 Task: Create a section DevOps Automation Sprint and in the section, add a milestone Data Governance in the project ArchBridge
Action: Mouse moved to (592, 537)
Screenshot: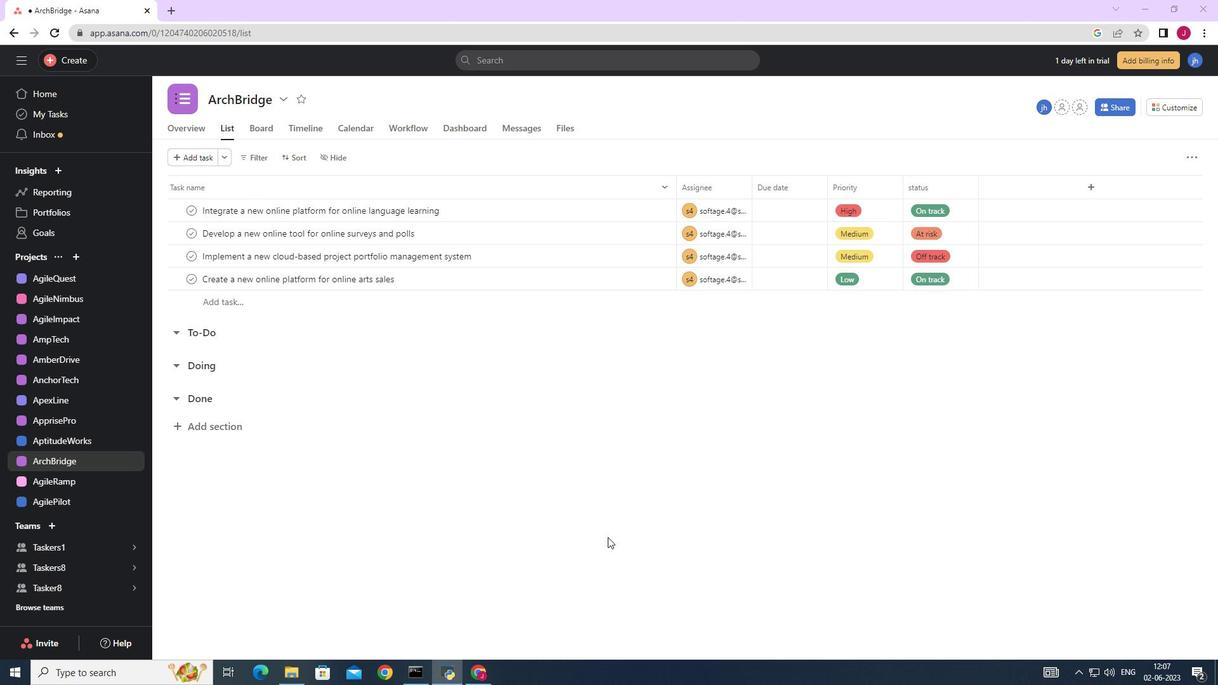 
Action: Mouse scrolled (596, 536) with delta (0, 0)
Screenshot: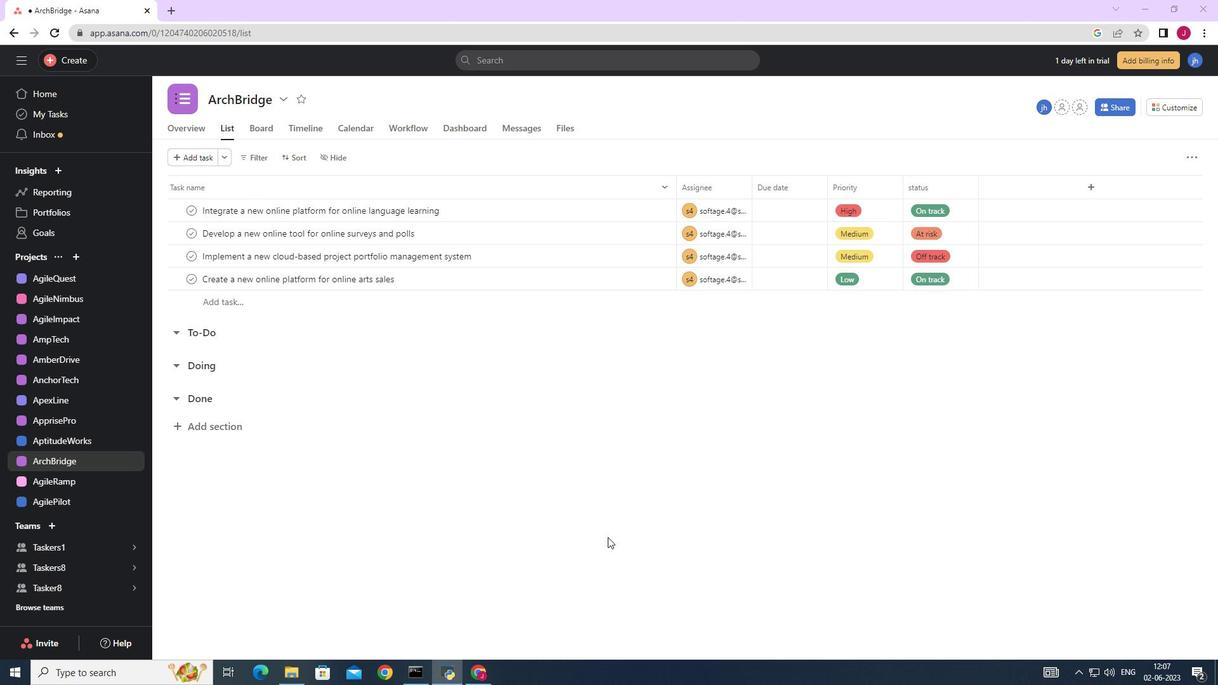 
Action: Mouse moved to (583, 537)
Screenshot: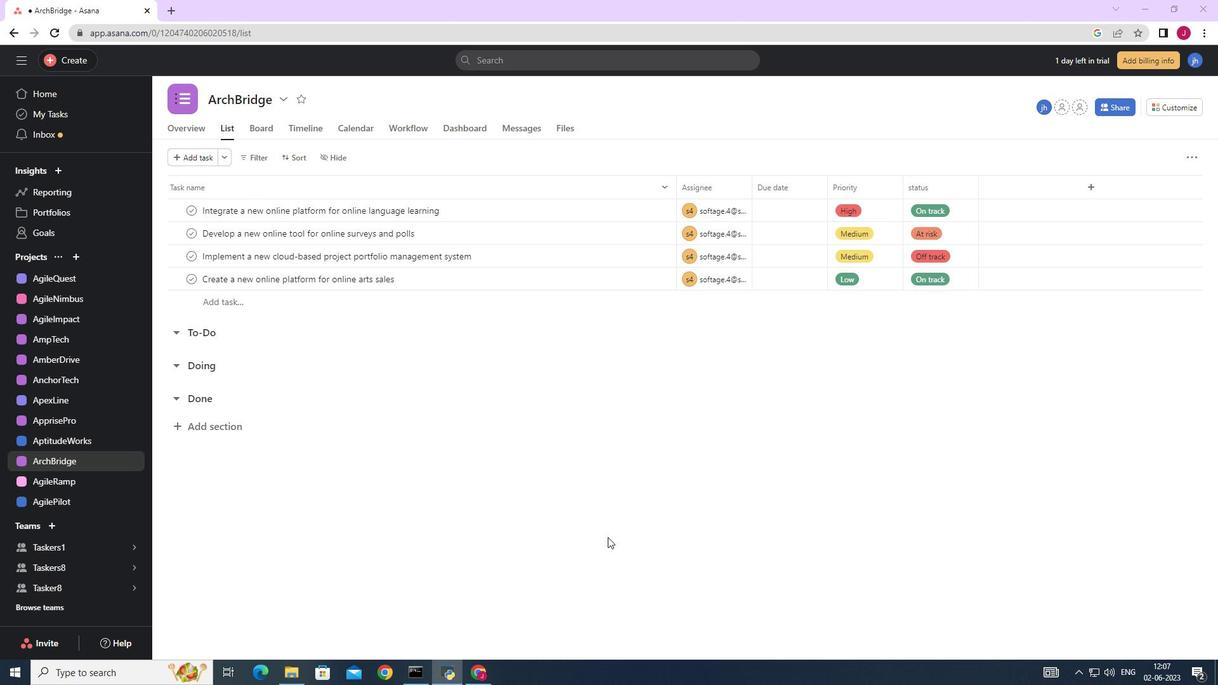 
Action: Mouse scrolled (589, 536) with delta (0, 0)
Screenshot: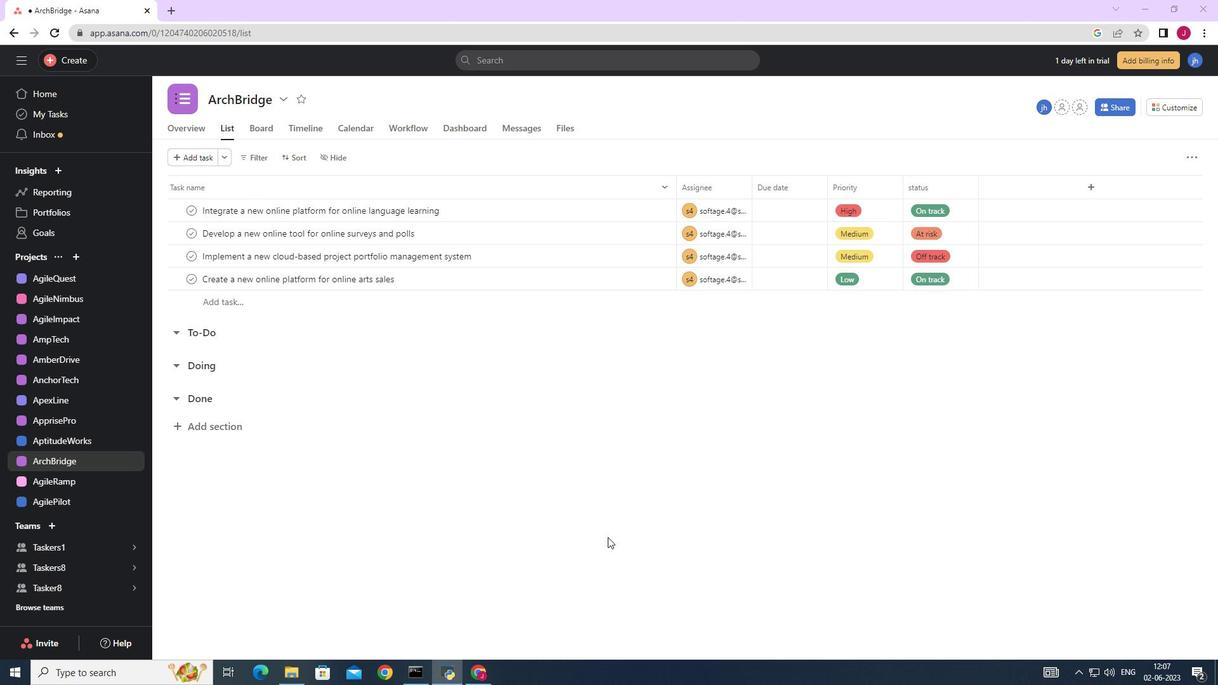 
Action: Mouse moved to (567, 539)
Screenshot: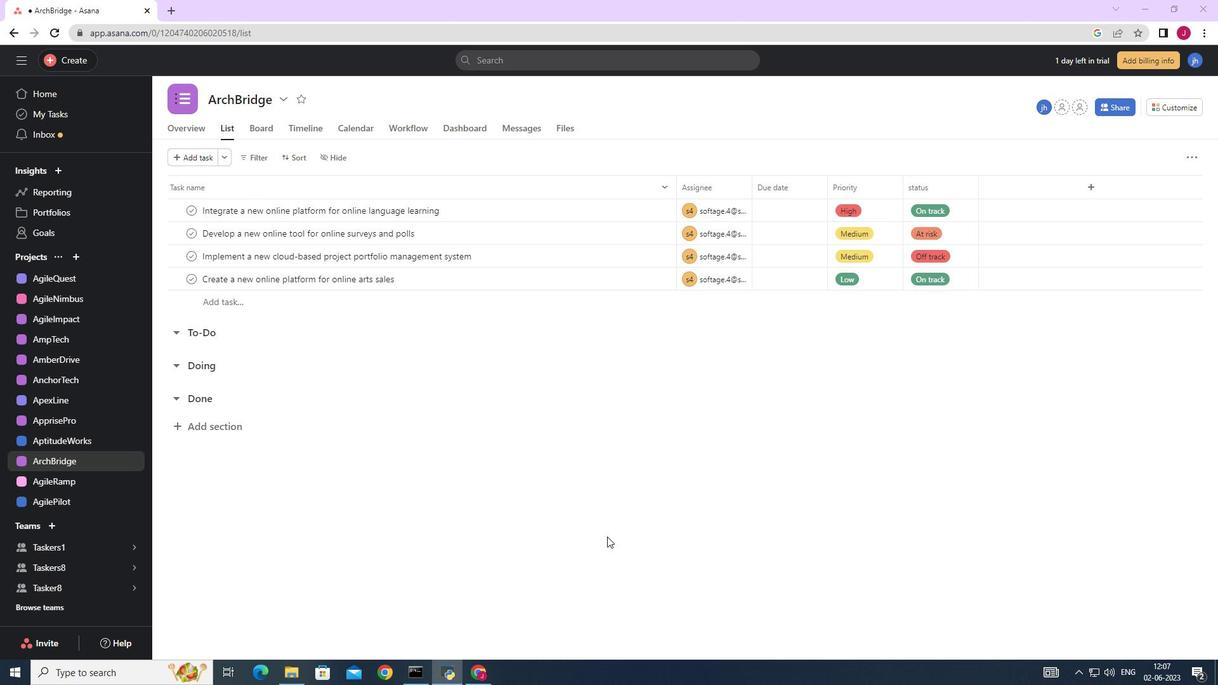
Action: Mouse scrolled (578, 537) with delta (0, 0)
Screenshot: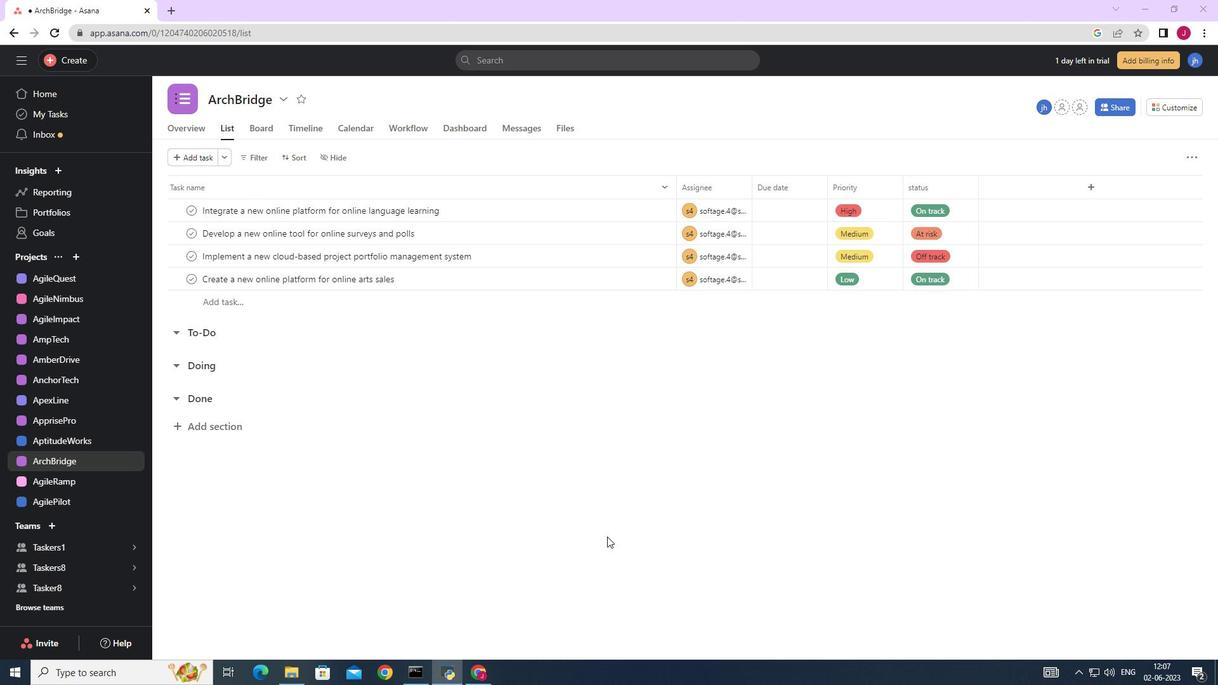 
Action: Mouse moved to (231, 430)
Screenshot: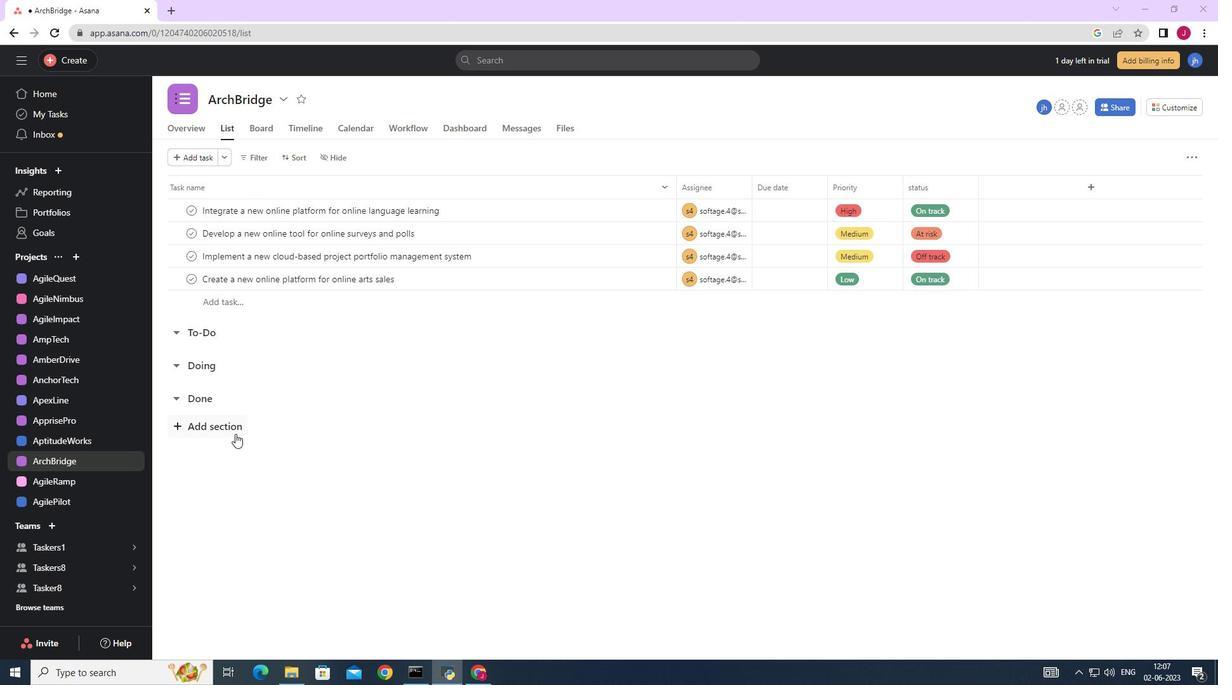 
Action: Mouse pressed left at (231, 430)
Screenshot: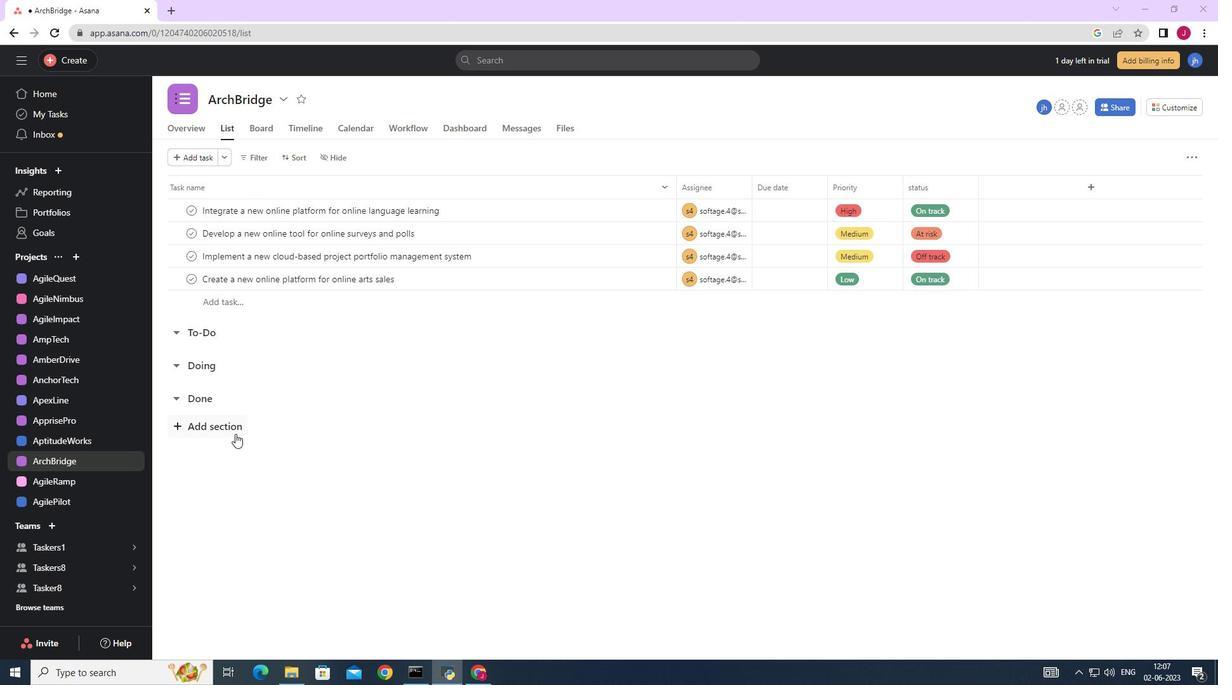 
Action: Key pressed <Key.caps_lock>D<Key.caps_lock>ev<Key.caps_lock>O<Key.caps_lock>ps<Key.space><Key.caps_lock>A<Key.caps_lock>utomation<Key.enter><Key.caps_lock>D<Key.caps_lock>ata<Key.space><Key.caps_lock>G<Key.caps_lock>overnance<Key.space>
Screenshot: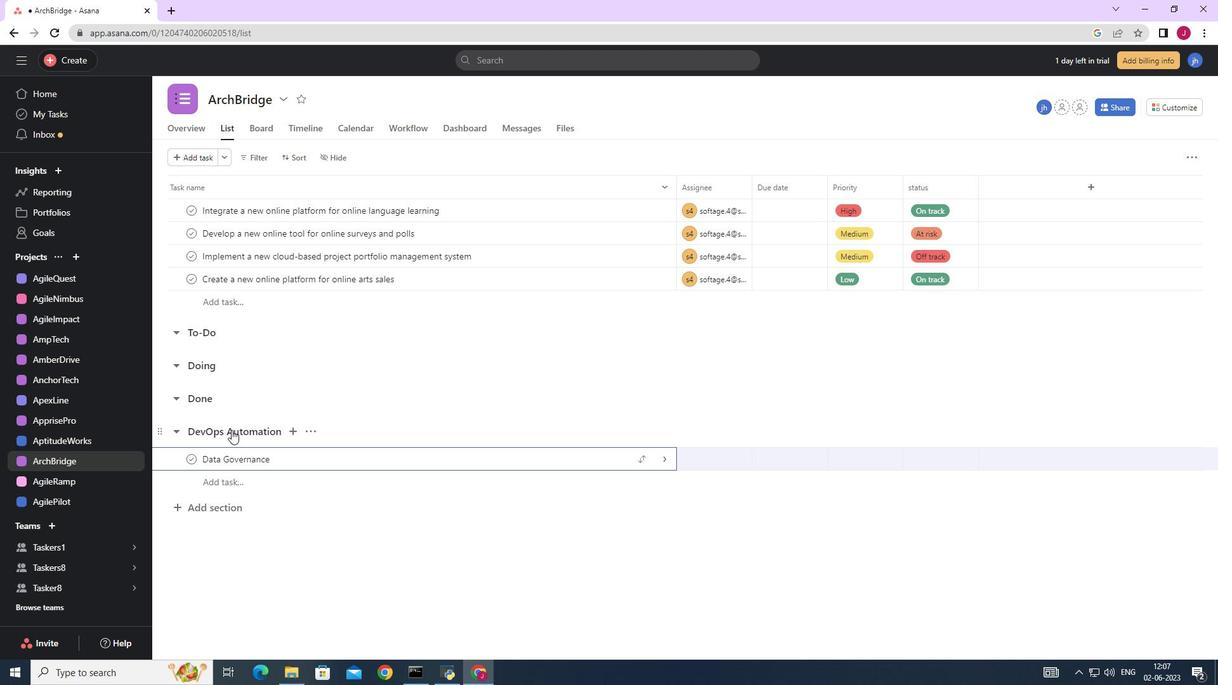 
Action: Mouse moved to (667, 464)
Screenshot: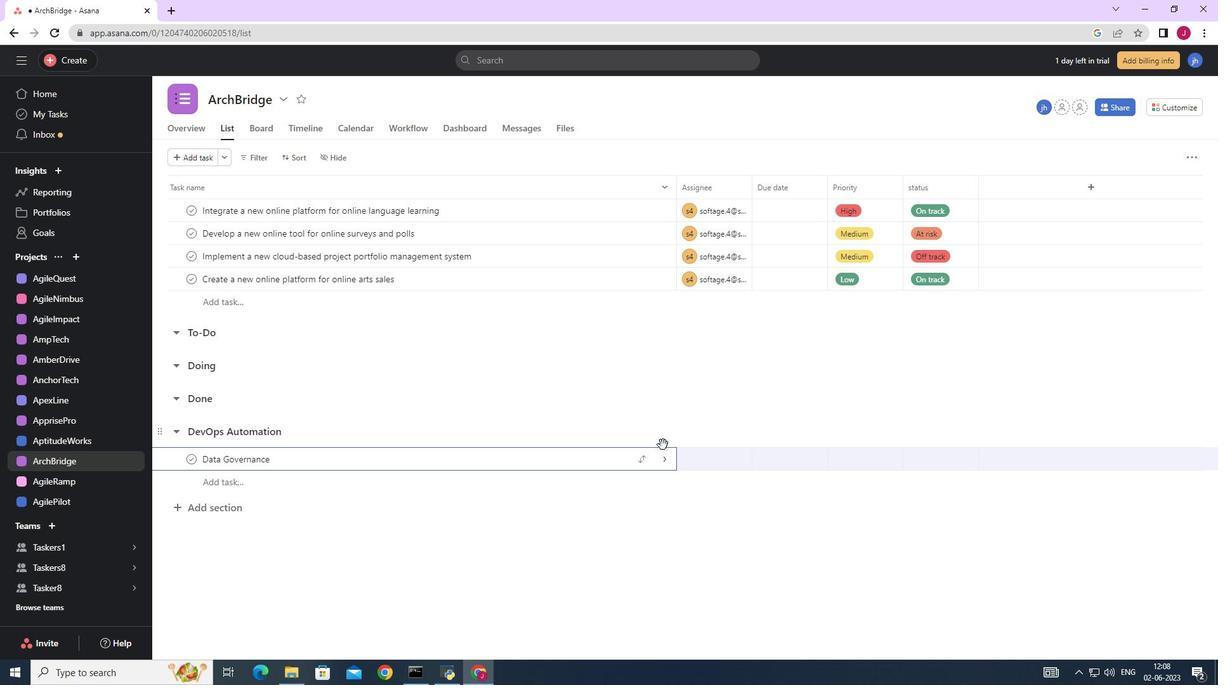 
Action: Mouse pressed left at (667, 464)
Screenshot: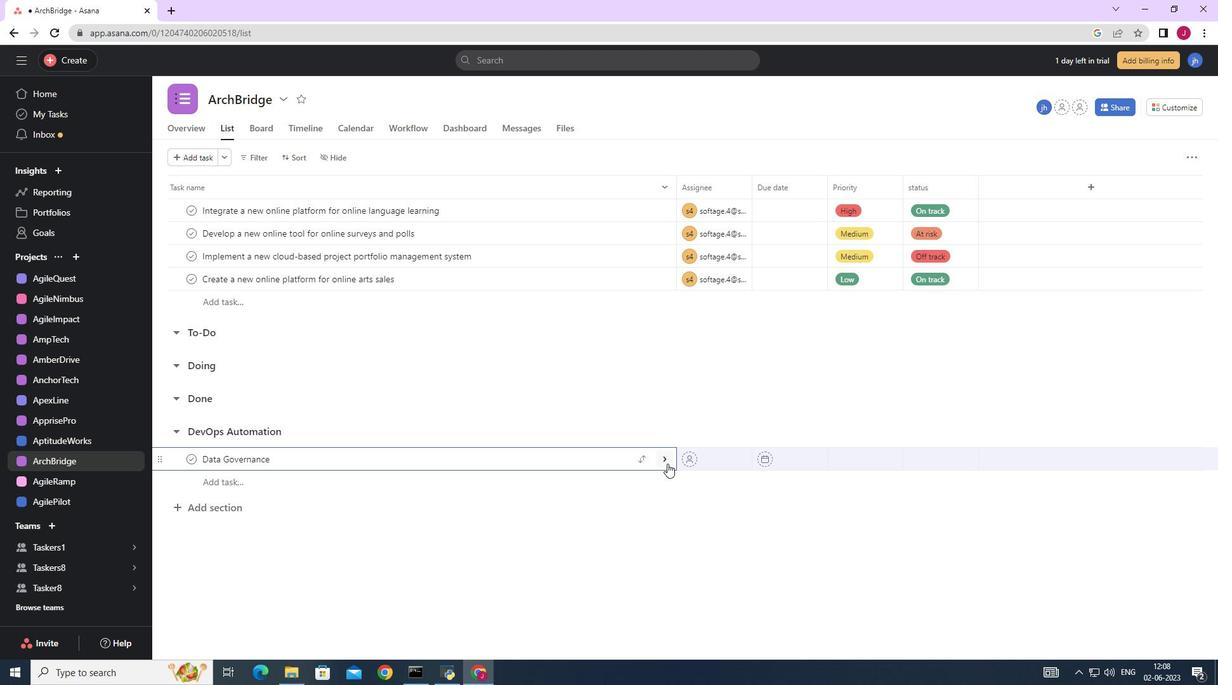
Action: Mouse moved to (1176, 159)
Screenshot: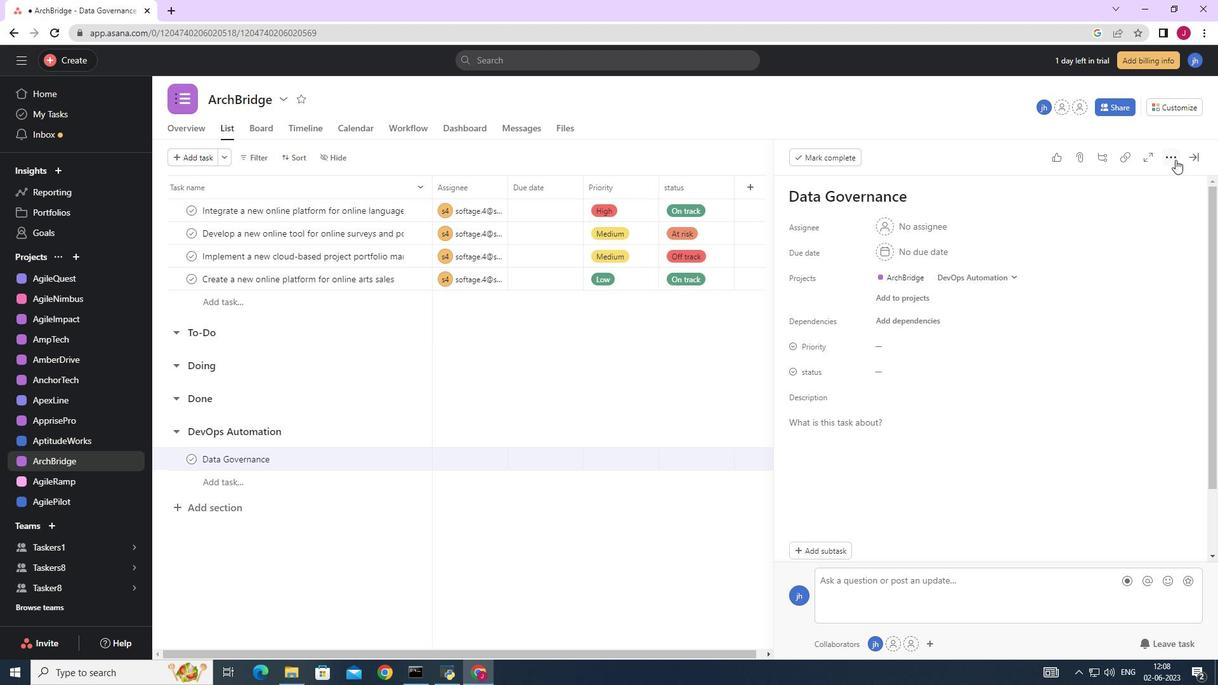
Action: Mouse pressed left at (1176, 159)
Screenshot: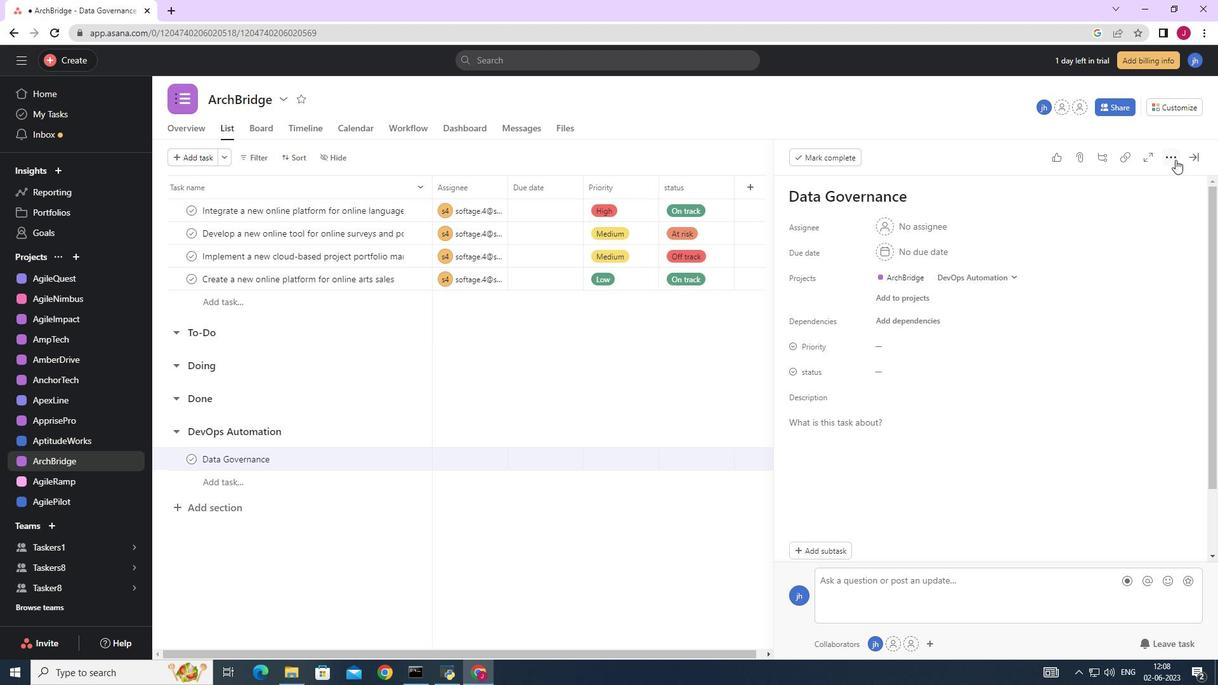 
Action: Mouse moved to (1075, 202)
Screenshot: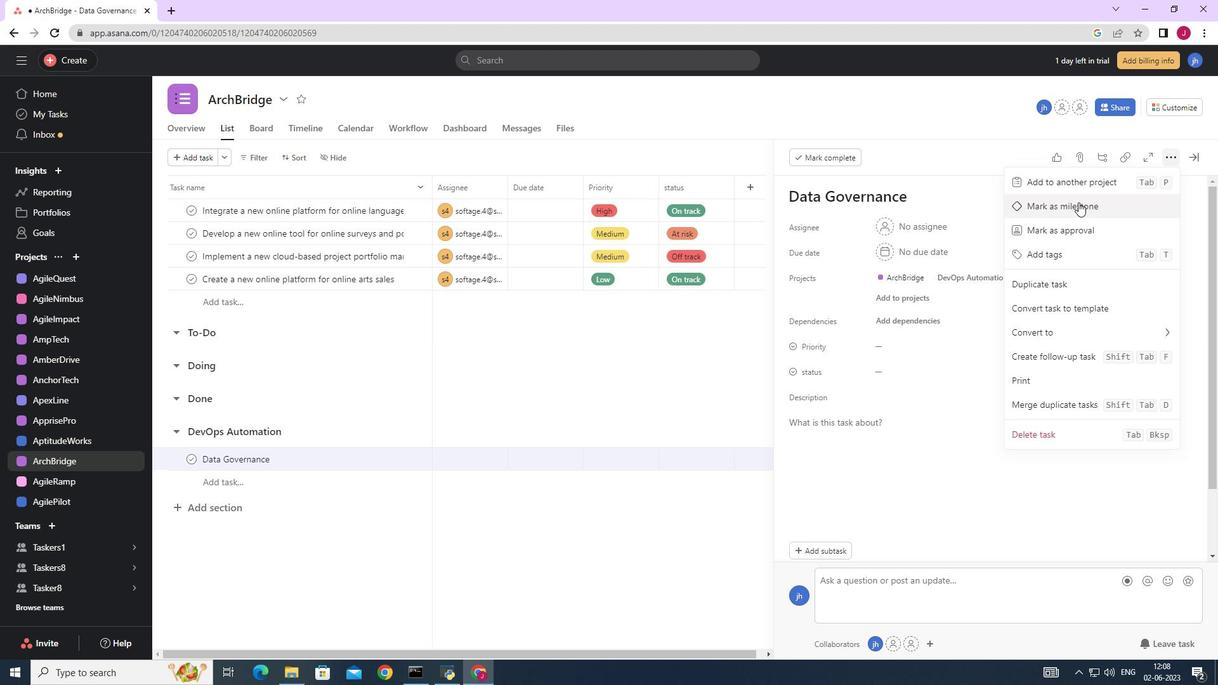 
Action: Mouse pressed left at (1075, 202)
Screenshot: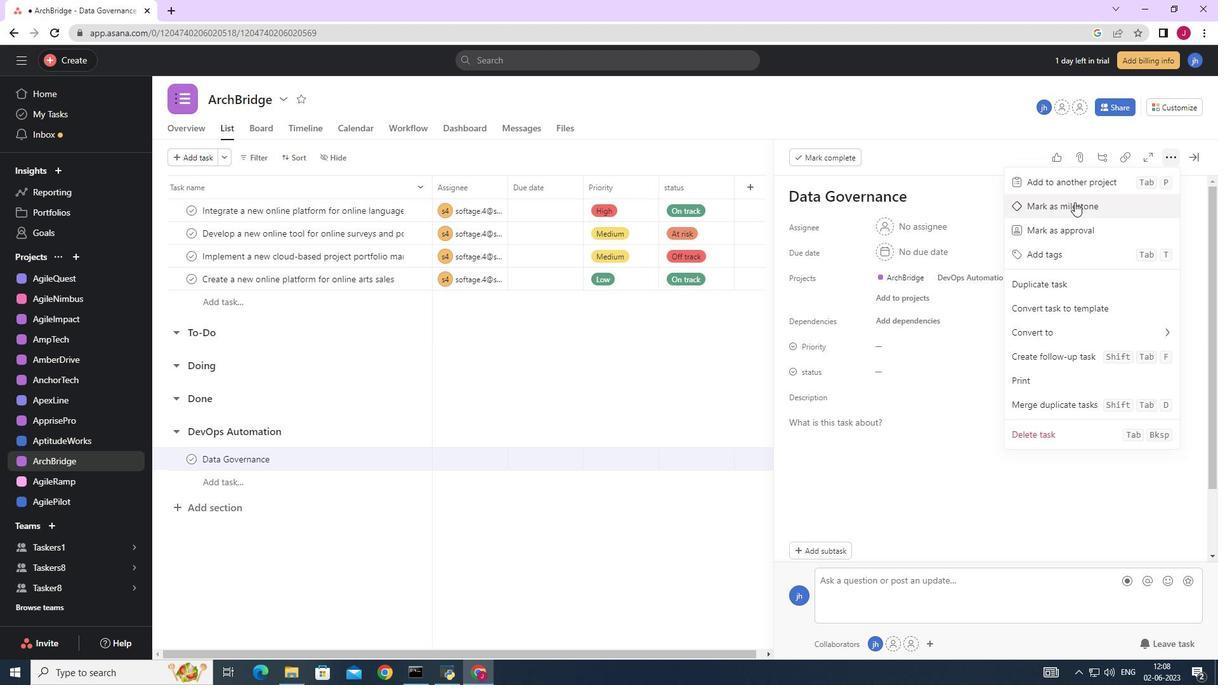 
Action: Mouse moved to (1194, 157)
Screenshot: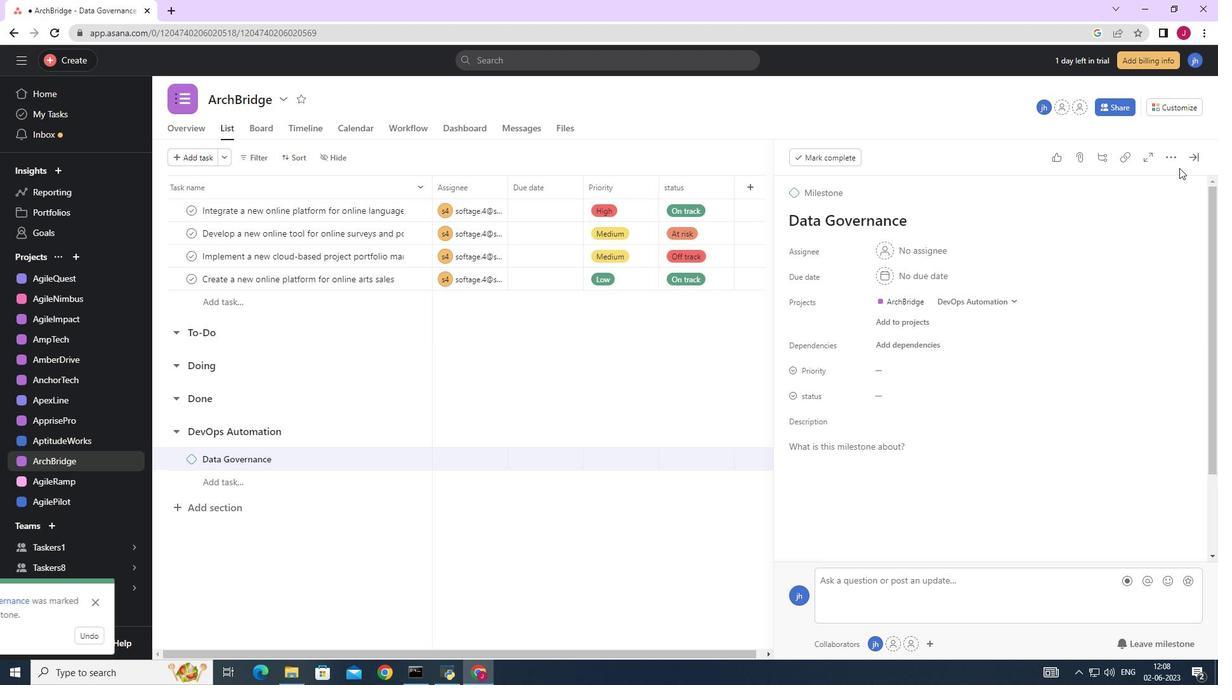 
Action: Mouse pressed left at (1194, 157)
Screenshot: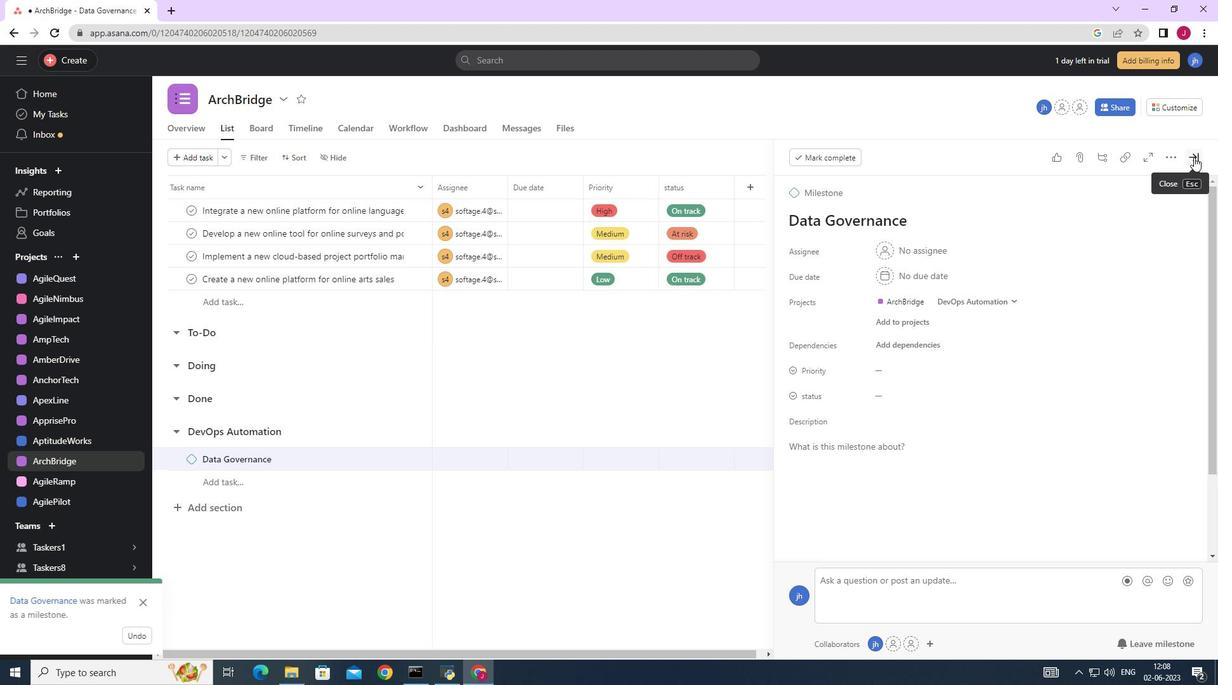 
